 Task: Change  the formatting of the data to 'Which is Less than 10, 'In conditional formating, put the option 'Light Red Fill with Drak Red Text. 'In the sheet  Expense Control Logbookbook
Action: Mouse moved to (63, 142)
Screenshot: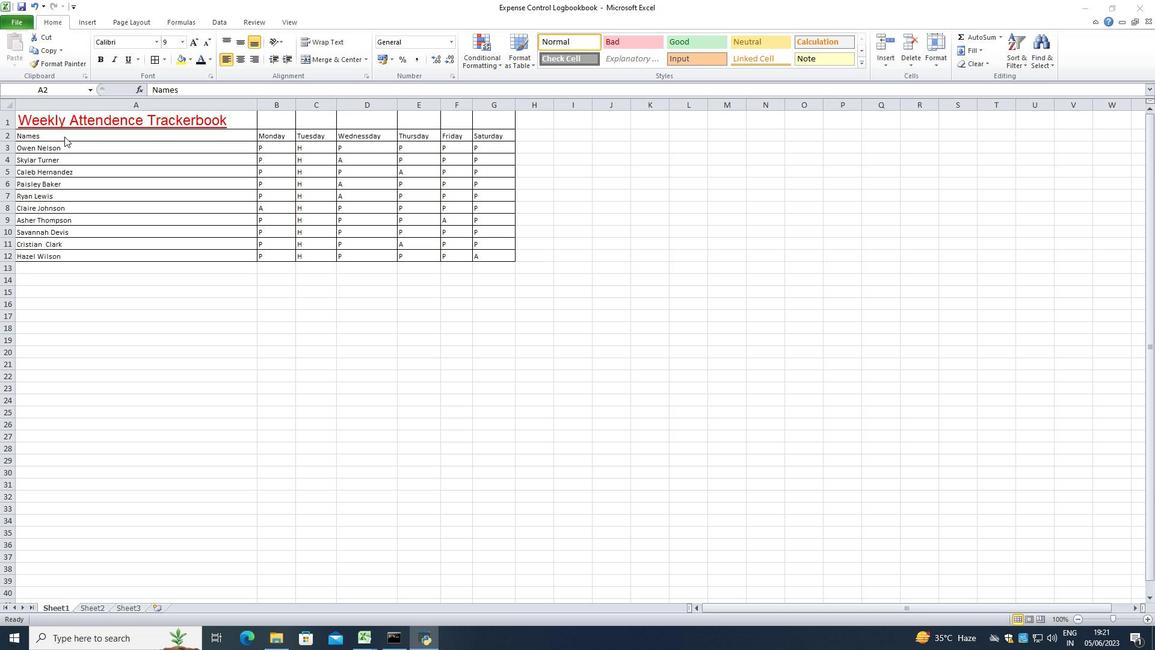 
Action: Mouse pressed left at (63, 142)
Screenshot: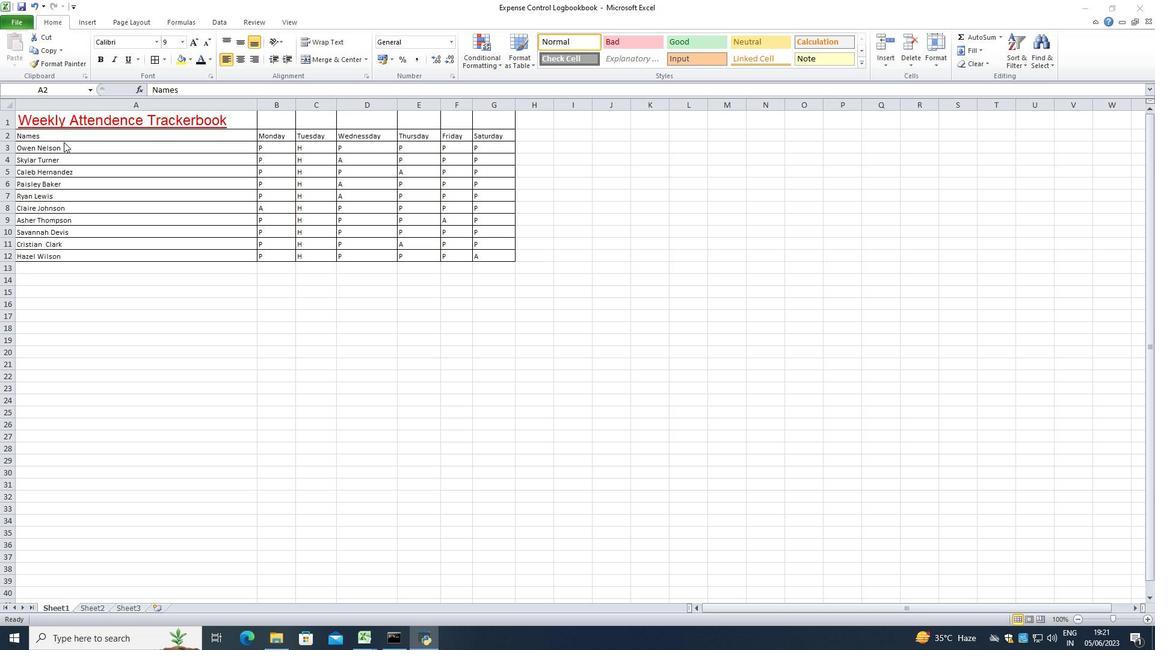 
Action: Mouse moved to (60, 141)
Screenshot: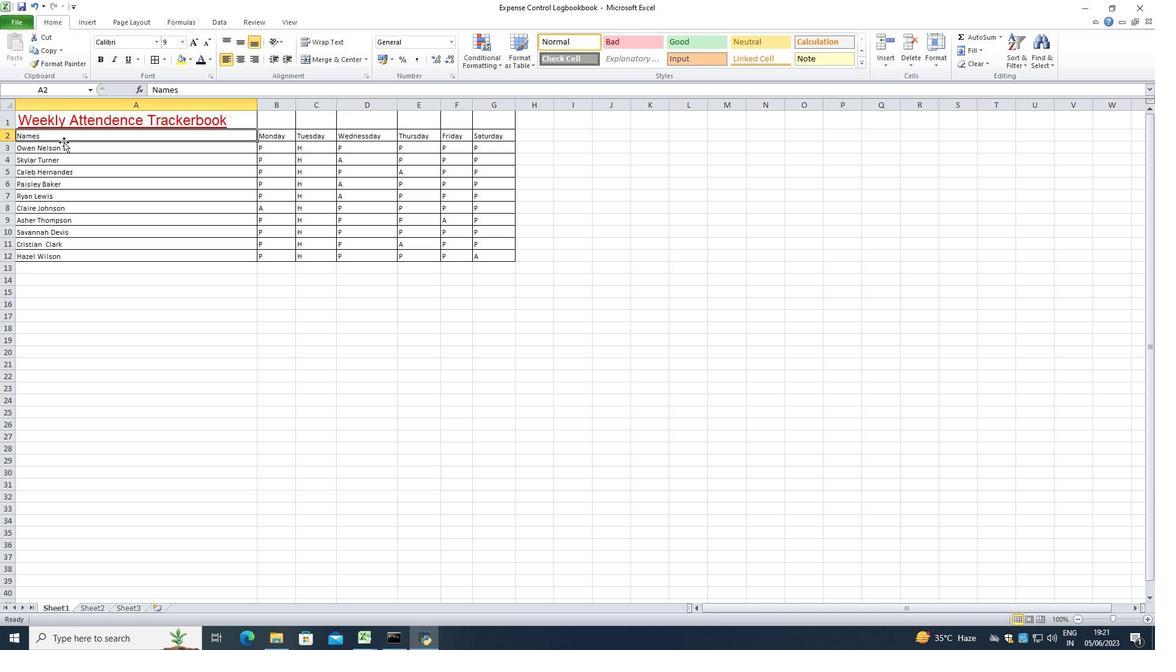 
Action: Mouse pressed left at (60, 141)
Screenshot: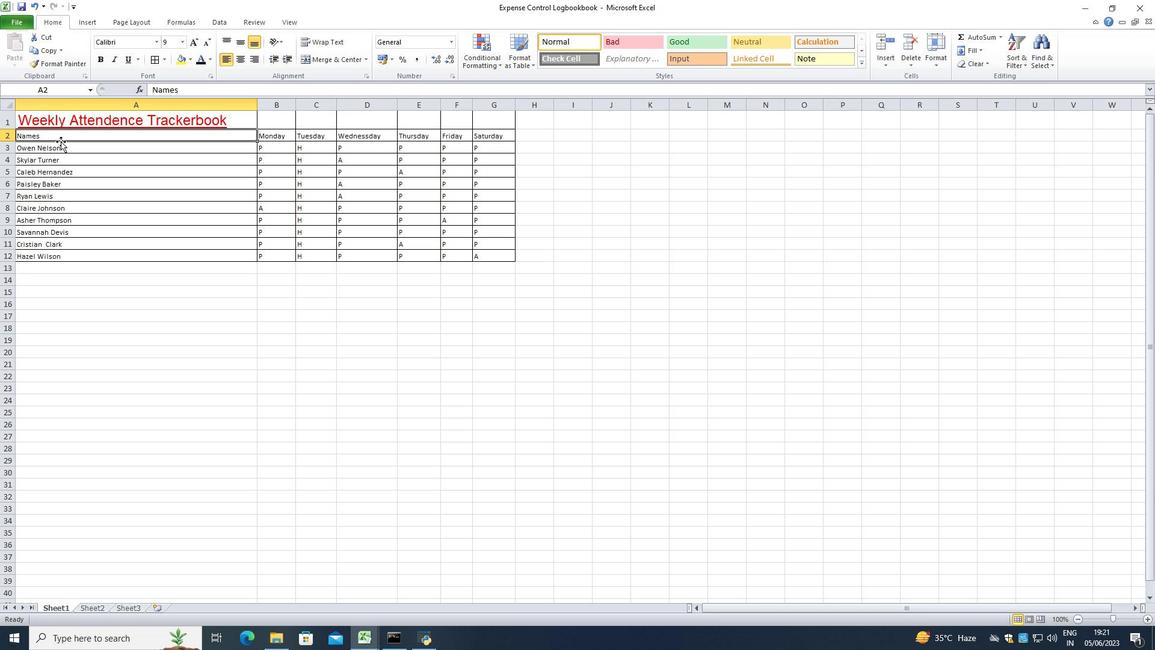 
Action: Mouse moved to (336, 328)
Screenshot: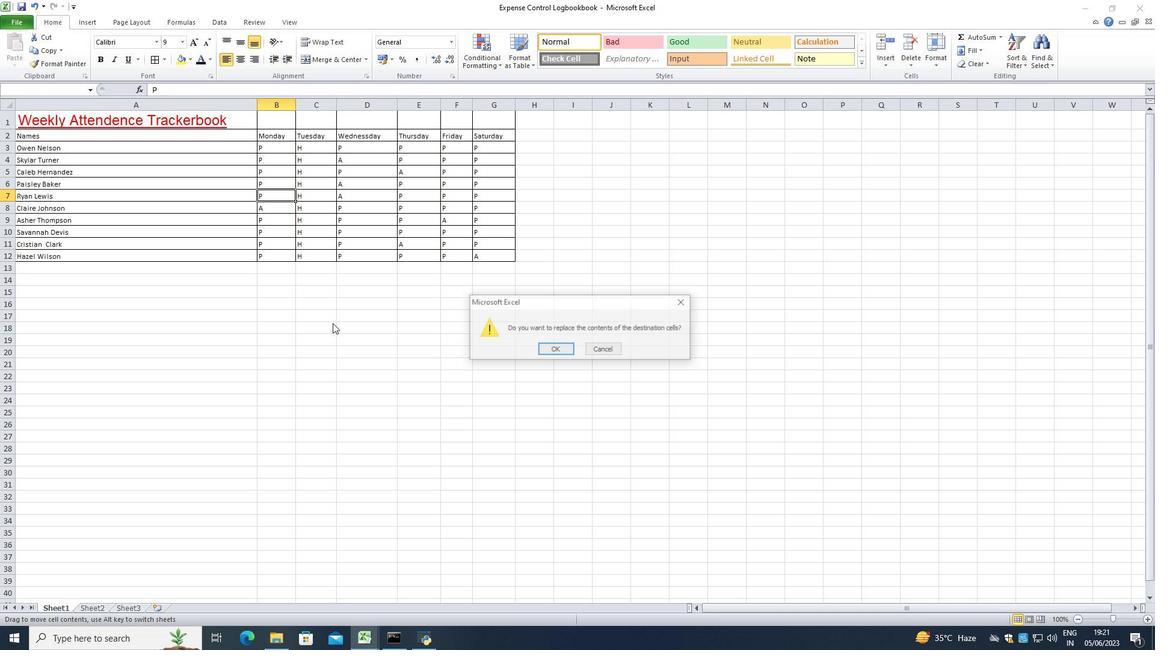 
Action: Mouse pressed left at (336, 328)
Screenshot: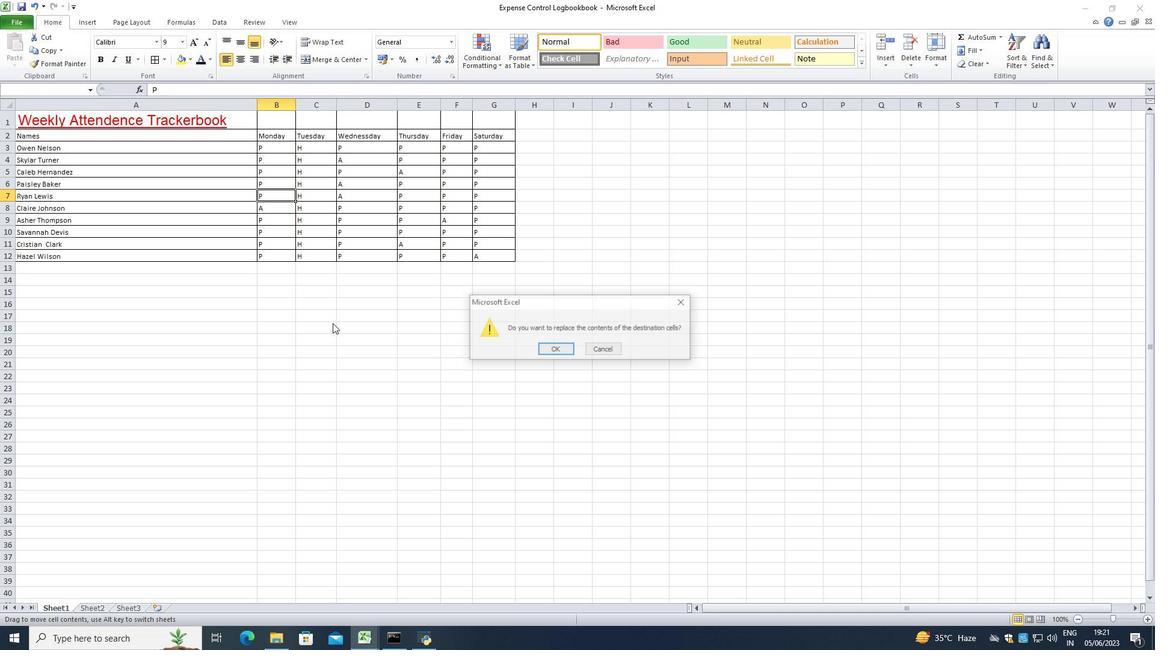
Action: Mouse moved to (385, 361)
Screenshot: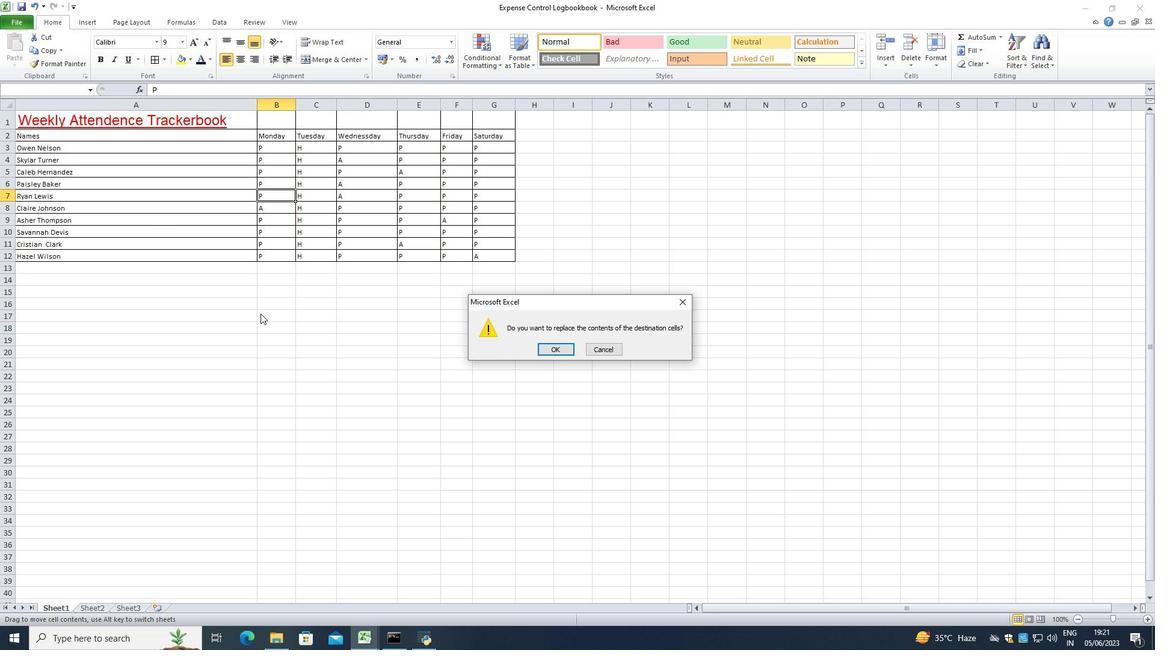 
Action: Mouse pressed left at (385, 361)
Screenshot: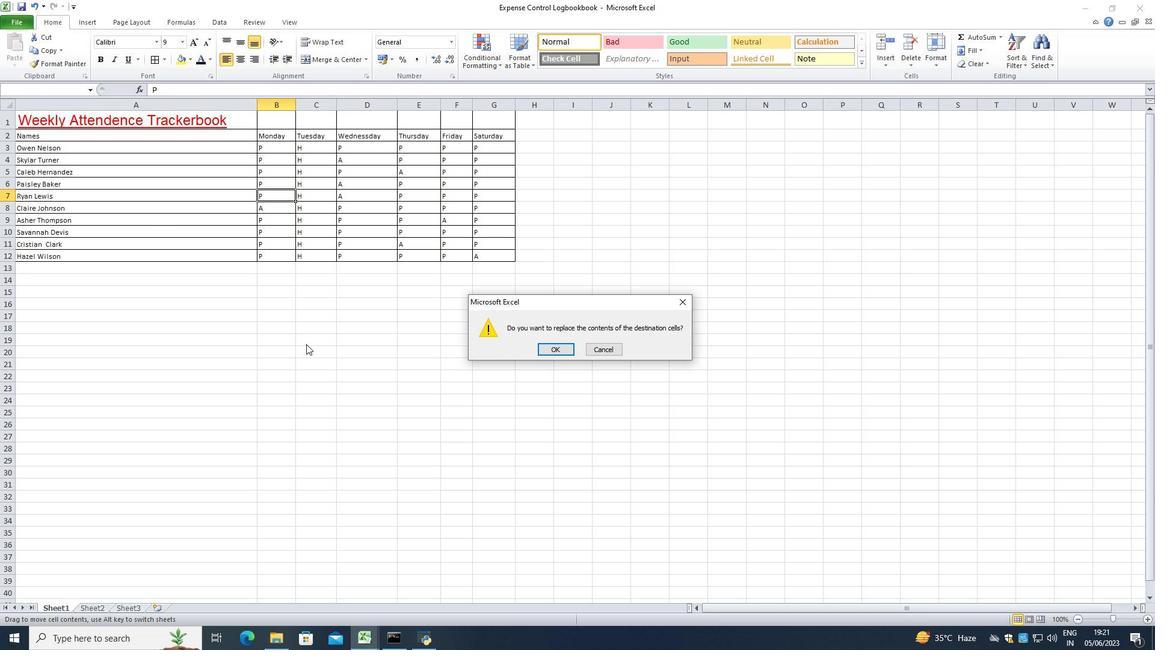 
Action: Mouse moved to (680, 299)
Screenshot: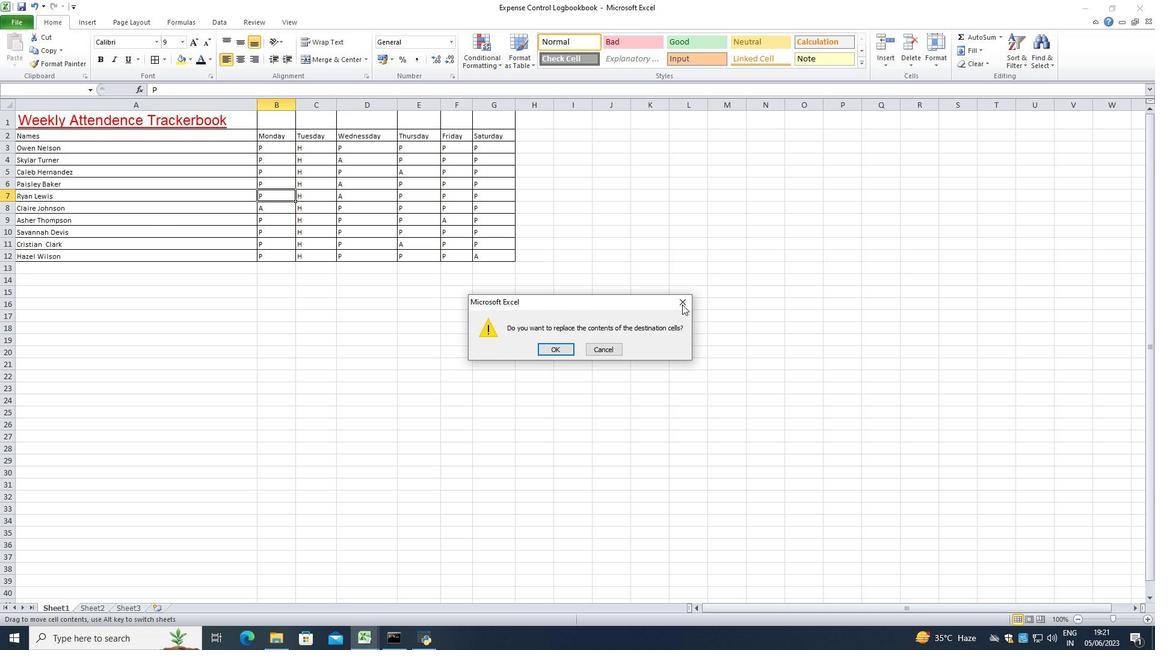 
Action: Mouse pressed left at (680, 299)
Screenshot: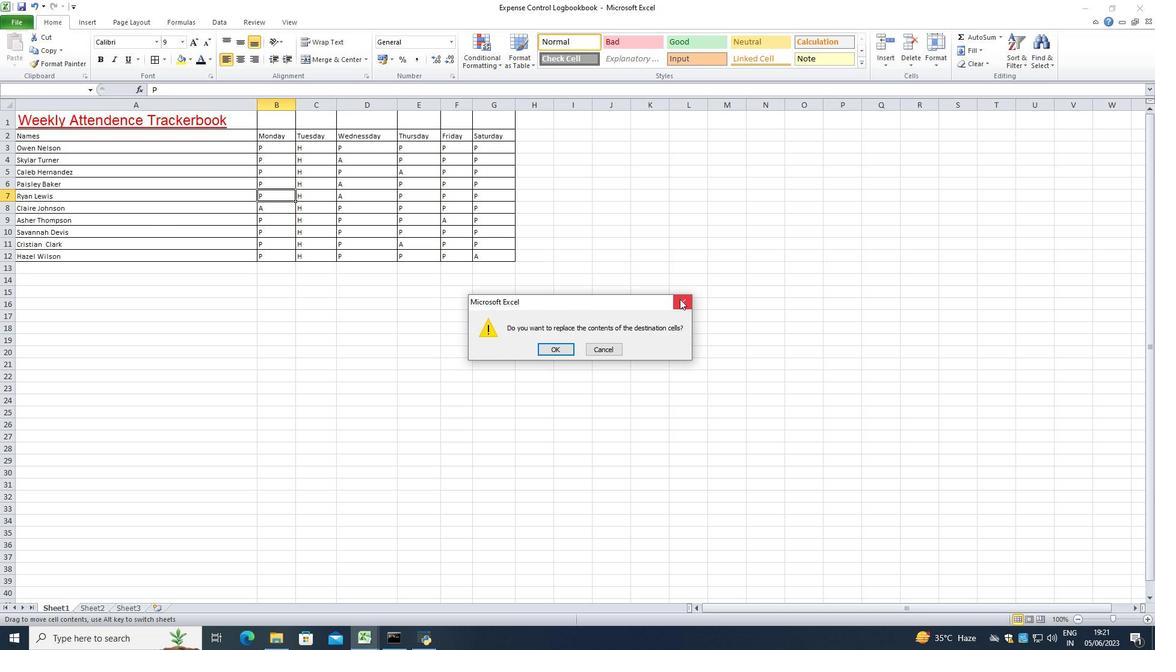 
Action: Mouse moved to (46, 136)
Screenshot: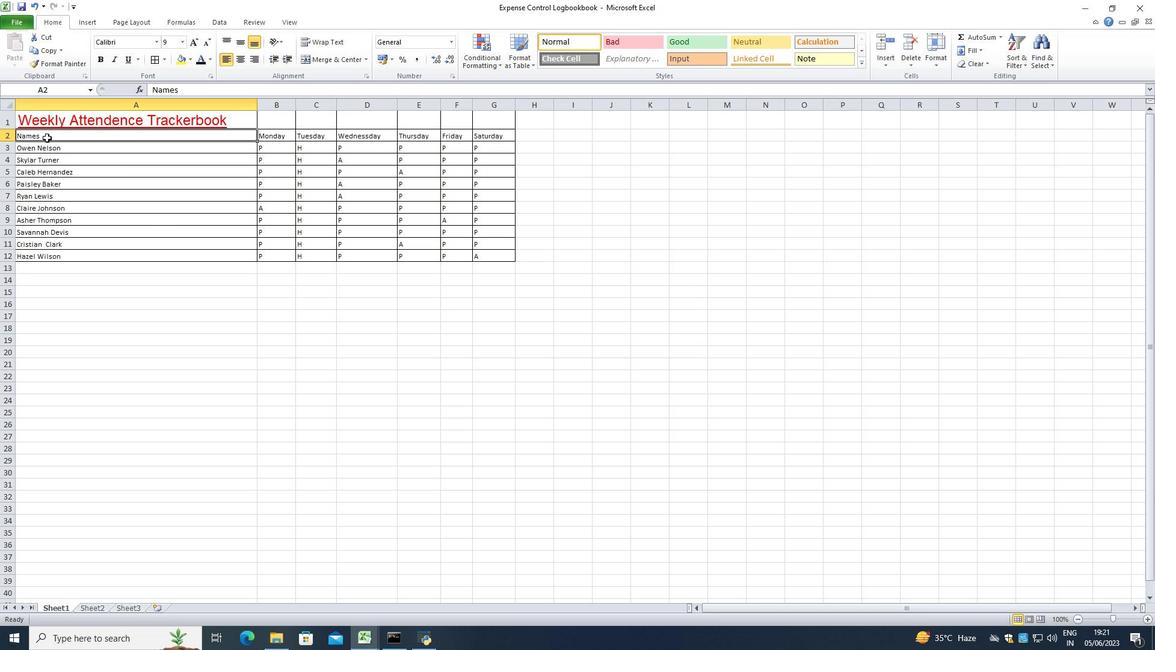 
Action: Mouse pressed left at (46, 136)
Screenshot: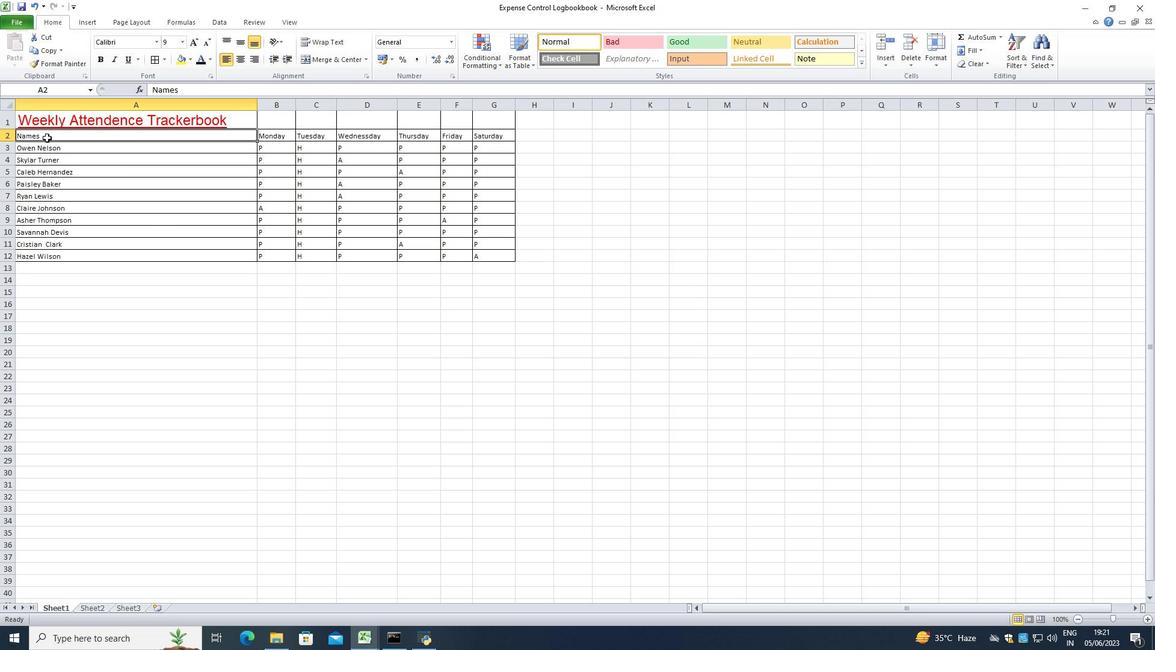 
Action: Mouse moved to (481, 53)
Screenshot: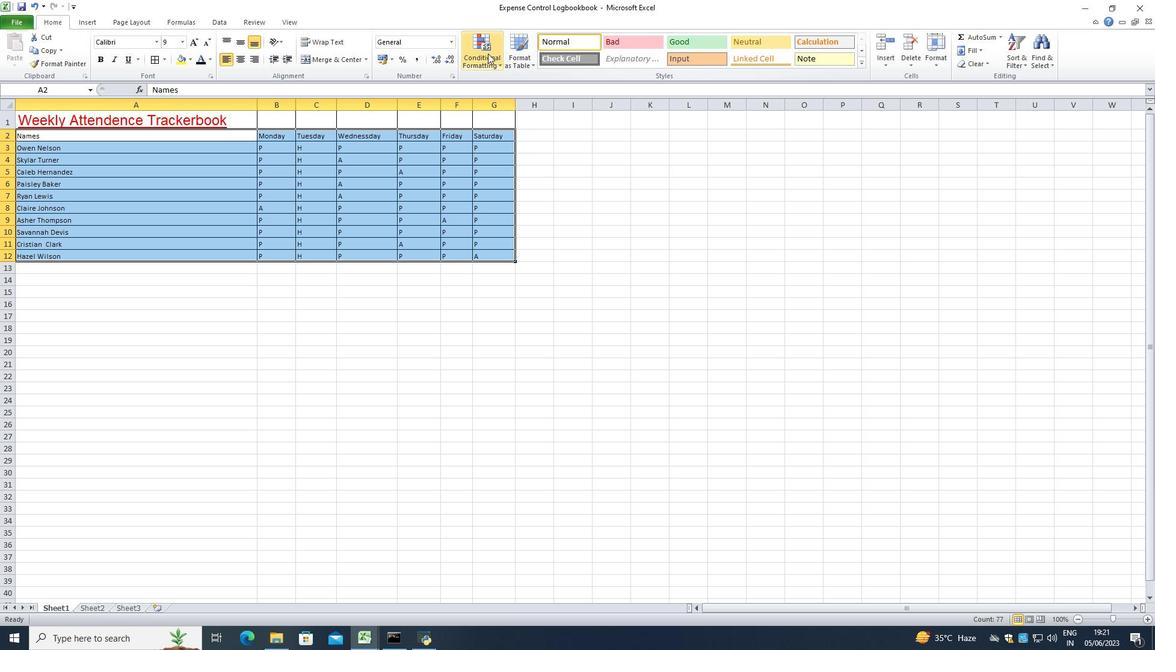 
Action: Mouse pressed left at (481, 53)
Screenshot: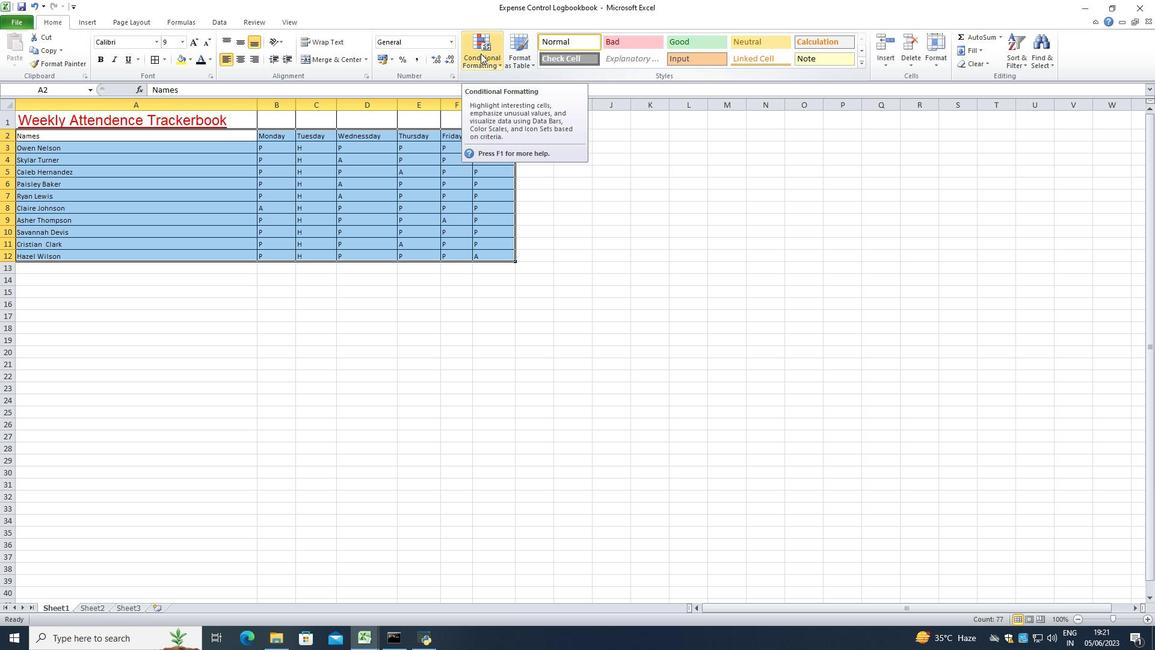 
Action: Mouse moved to (605, 109)
Screenshot: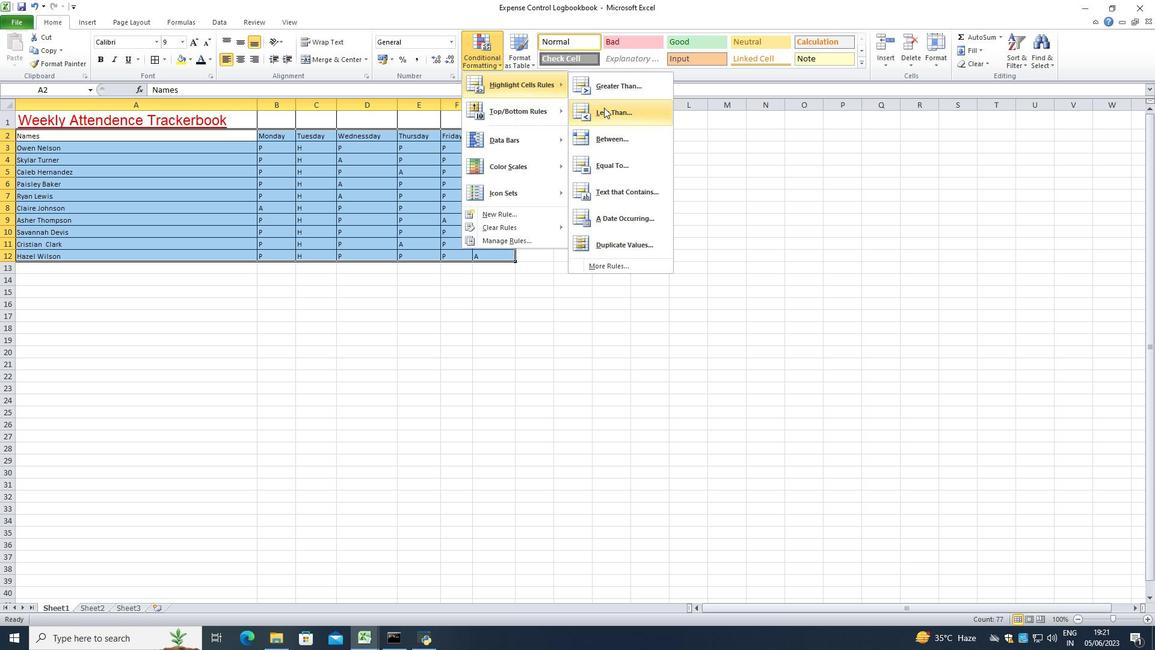 
Action: Mouse pressed left at (605, 109)
Screenshot: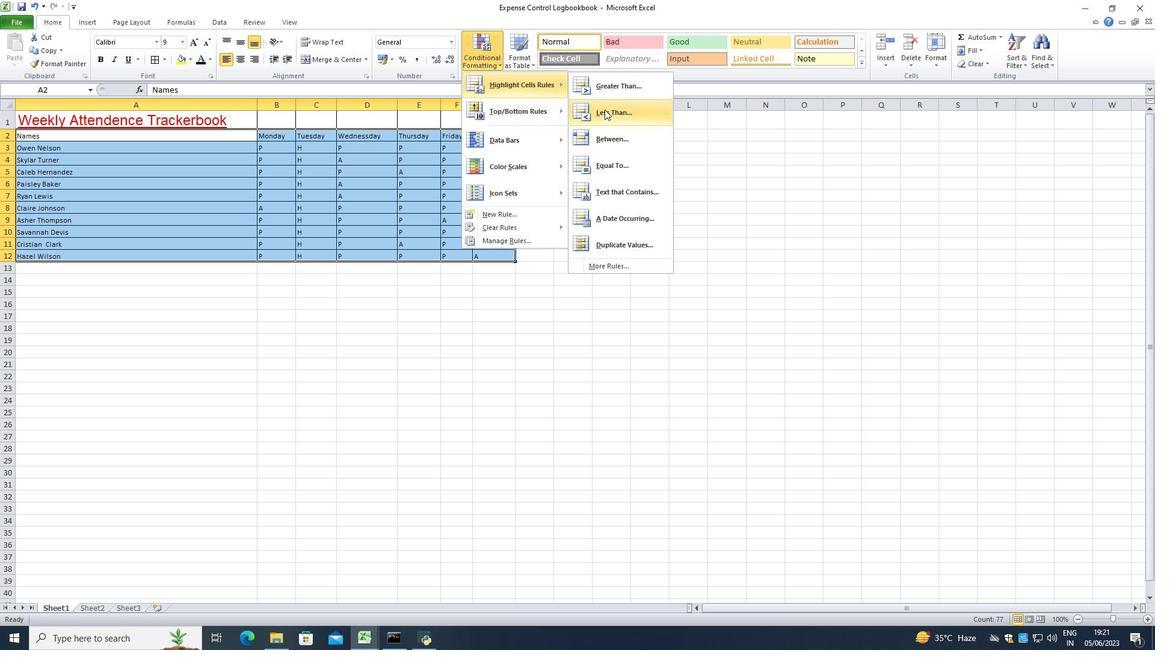
Action: Mouse moved to (261, 305)
Screenshot: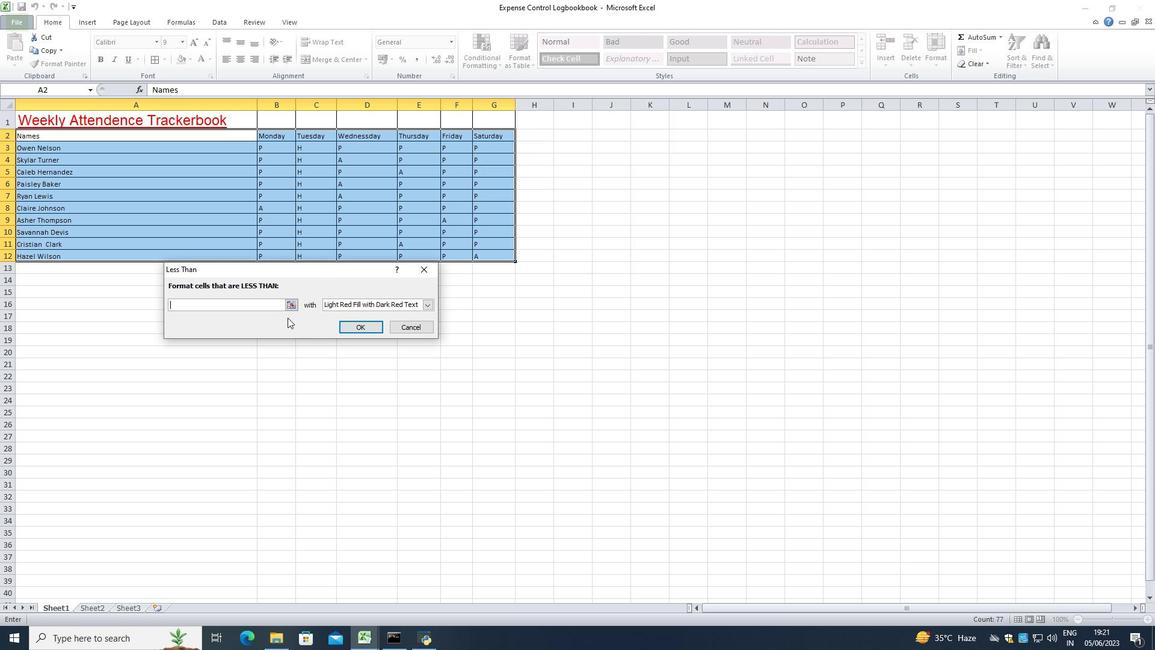 
Action: Mouse pressed left at (261, 305)
Screenshot: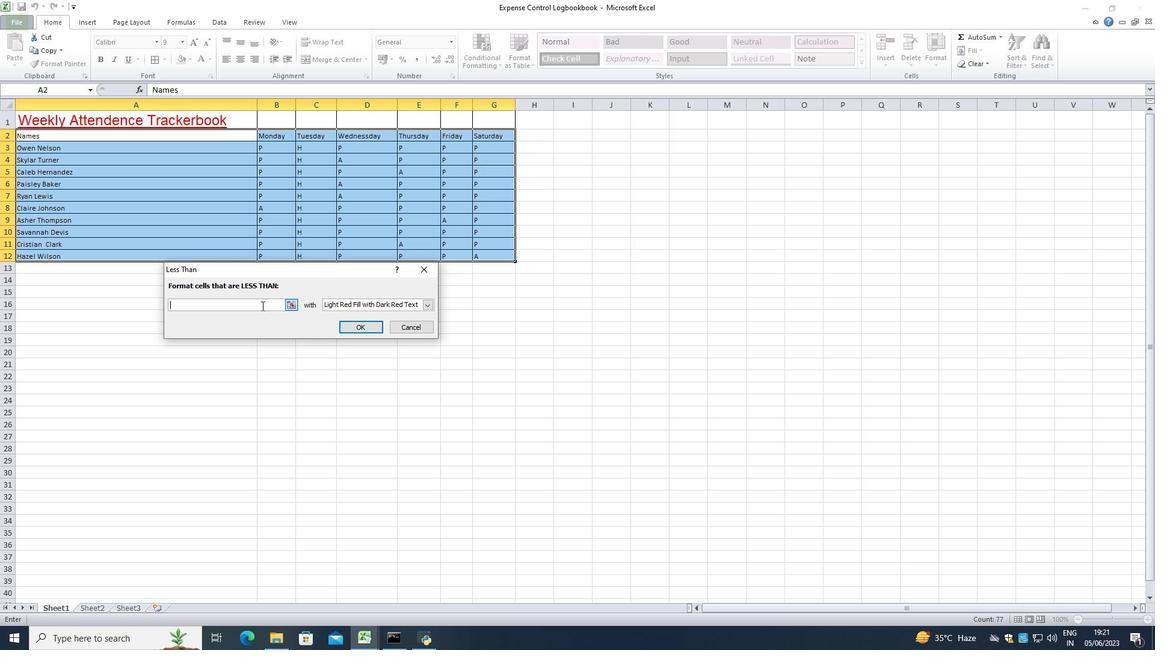 
Action: Mouse moved to (261, 305)
Screenshot: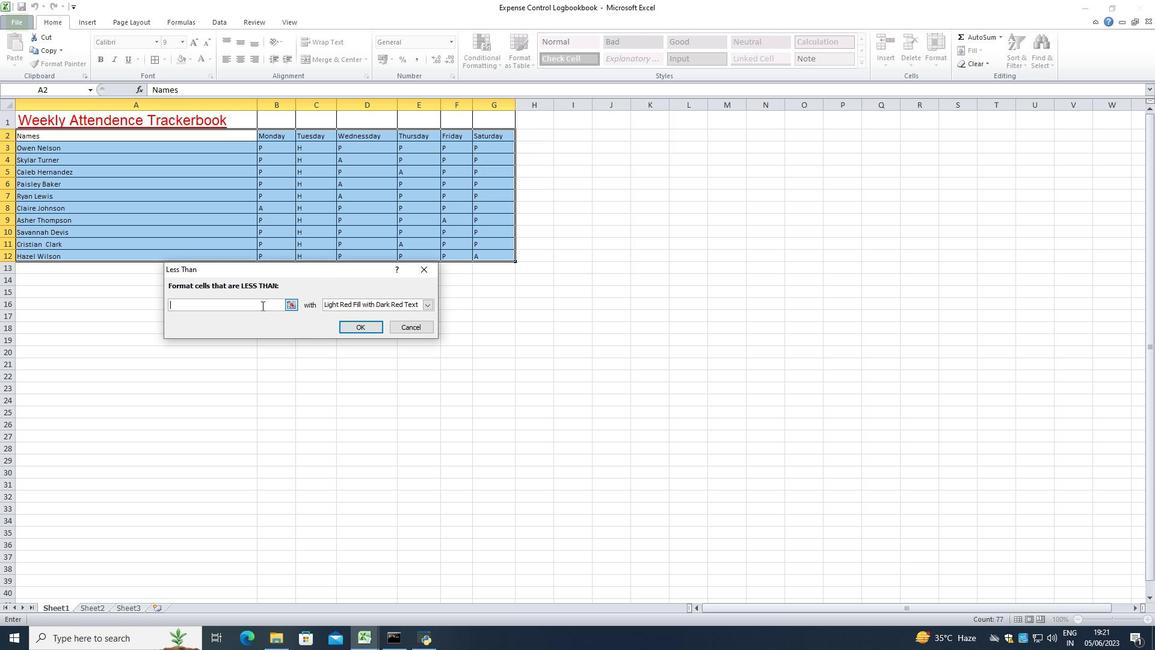 
Action: Key pressed 1
Screenshot: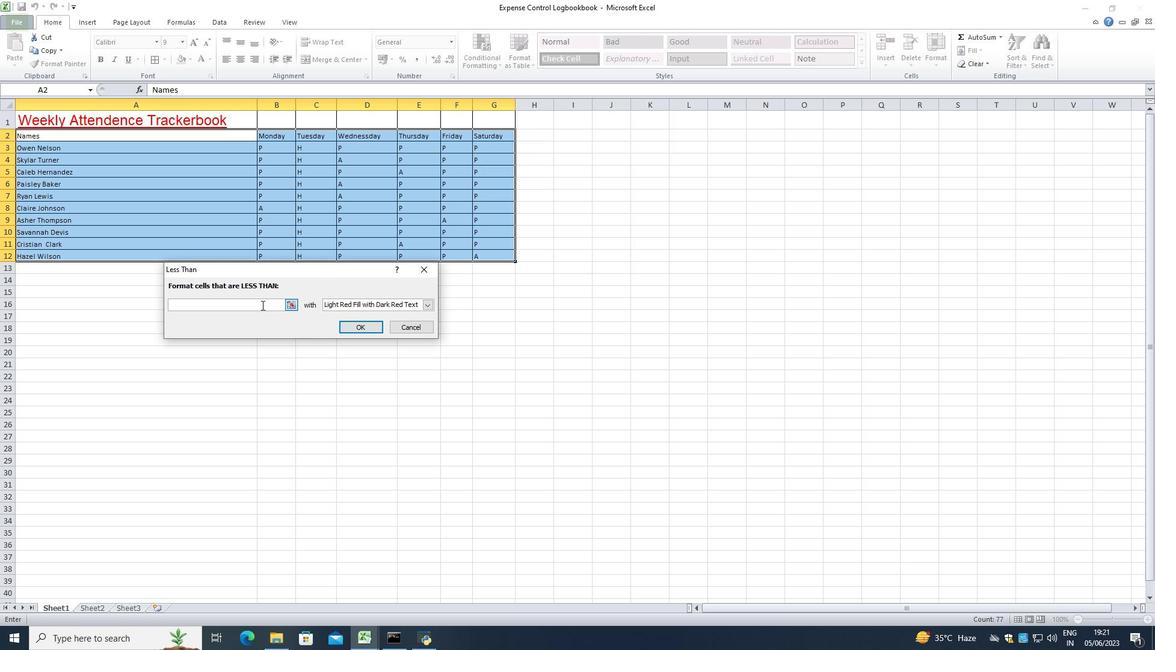 
Action: Mouse moved to (262, 304)
Screenshot: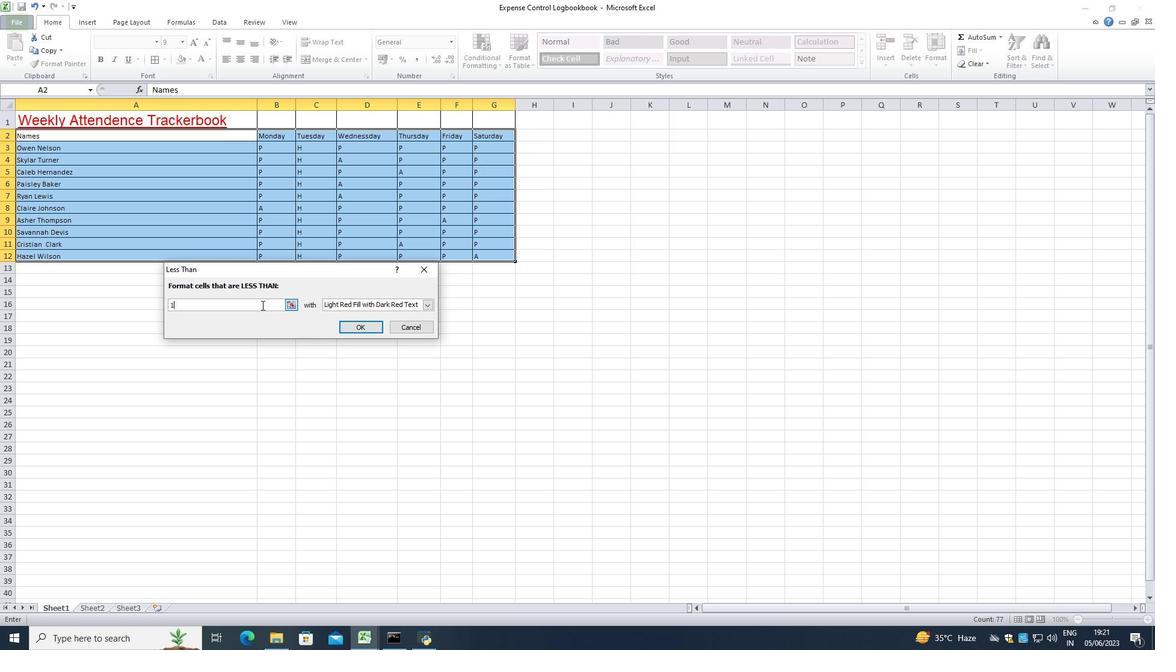 
Action: Key pressed 0
Screenshot: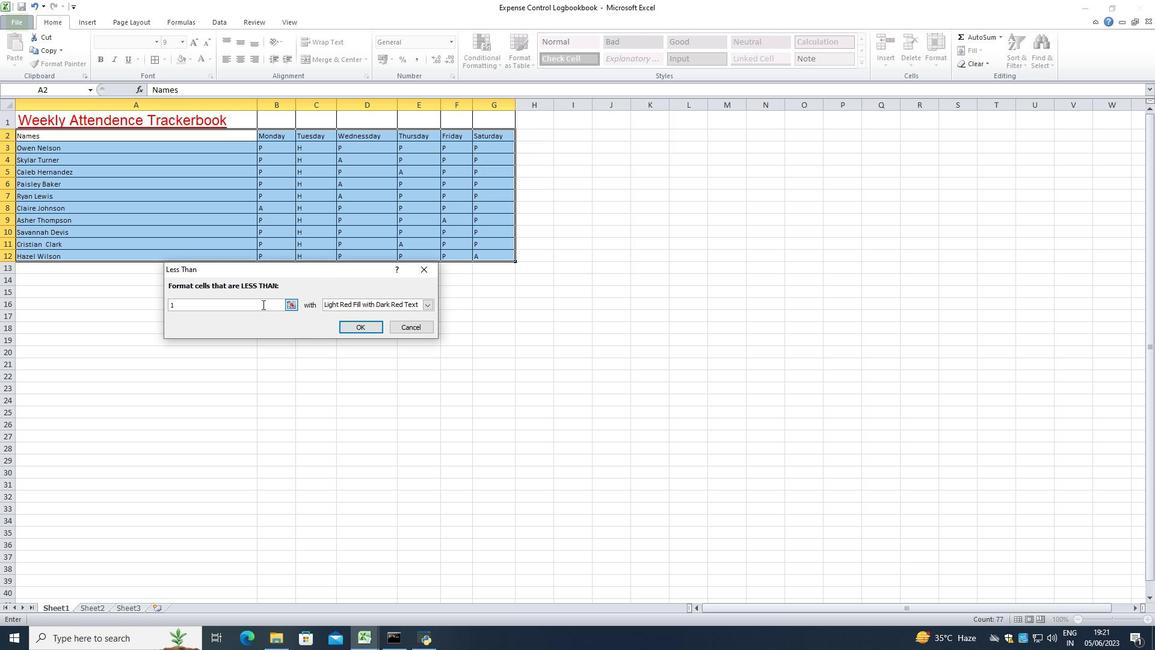 
Action: Mouse moved to (428, 305)
Screenshot: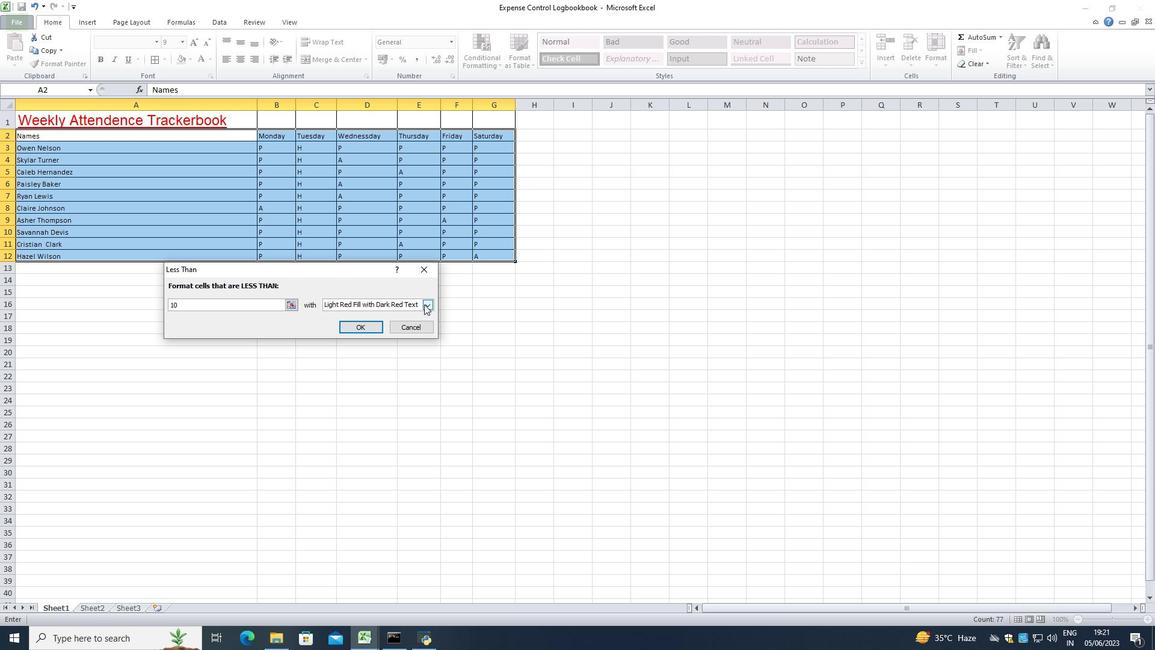 
Action: Mouse pressed left at (428, 305)
Screenshot: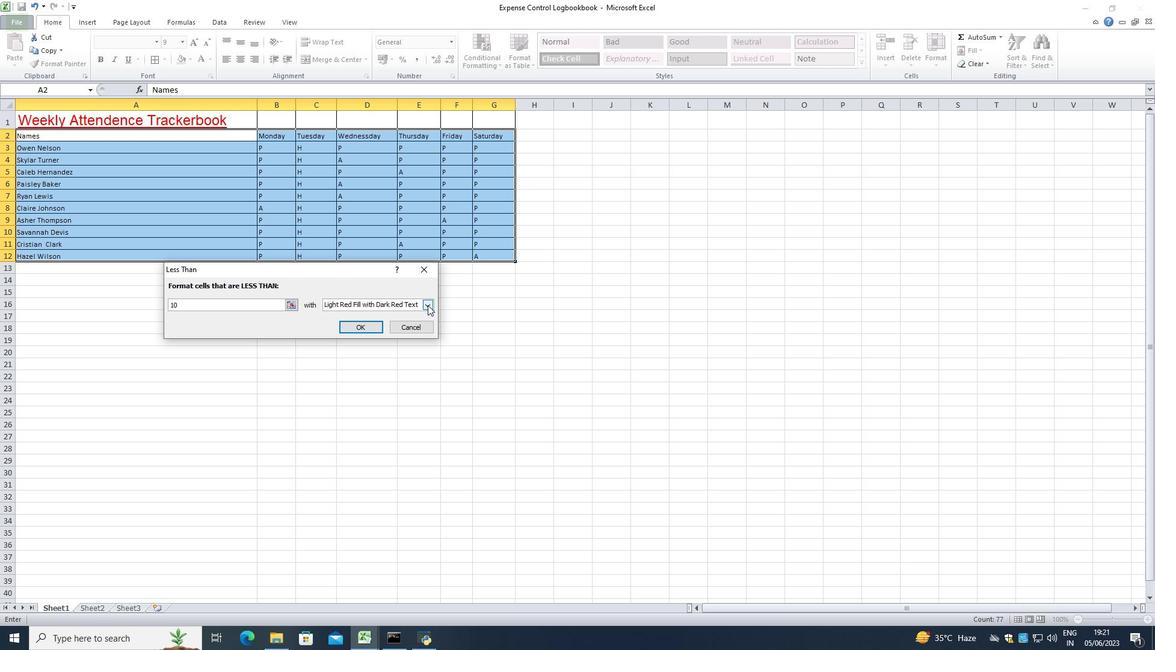 
Action: Mouse moved to (354, 318)
Screenshot: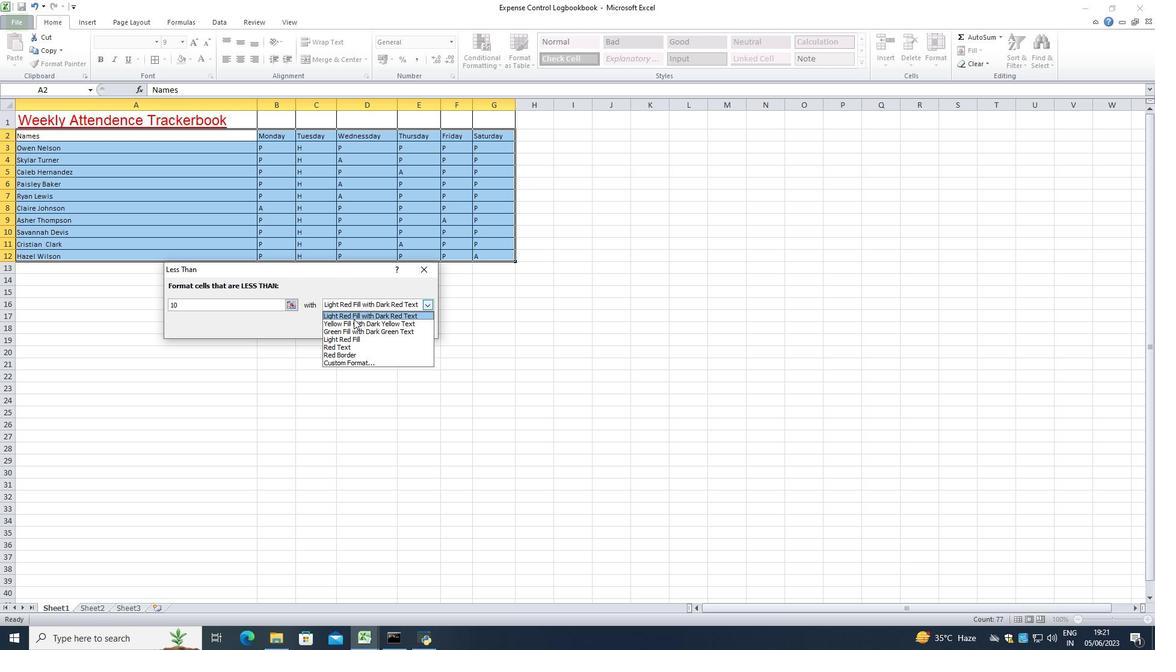 
Action: Mouse pressed left at (354, 318)
Screenshot: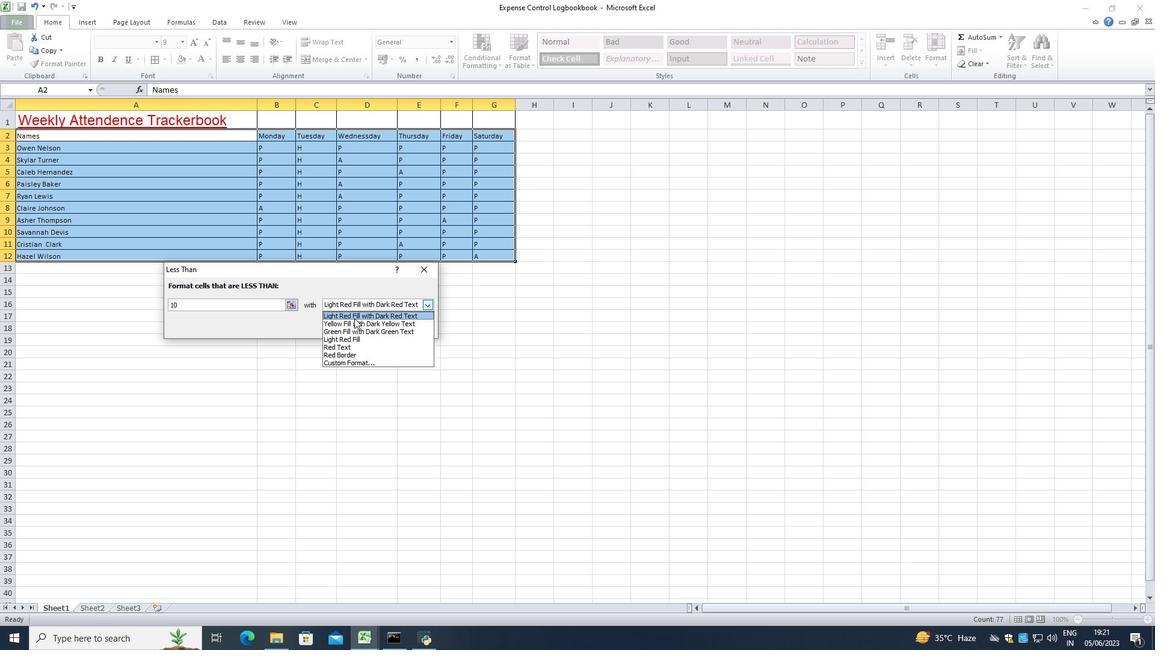 
Action: Mouse moved to (355, 326)
Screenshot: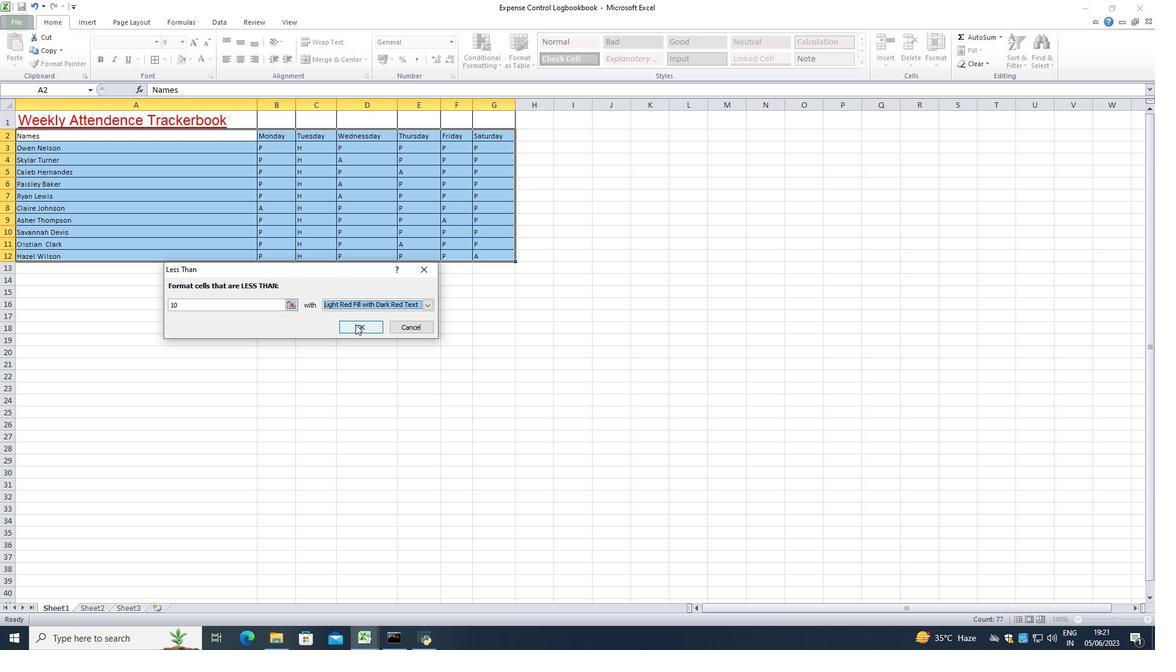 
Action: Mouse pressed left at (355, 326)
Screenshot: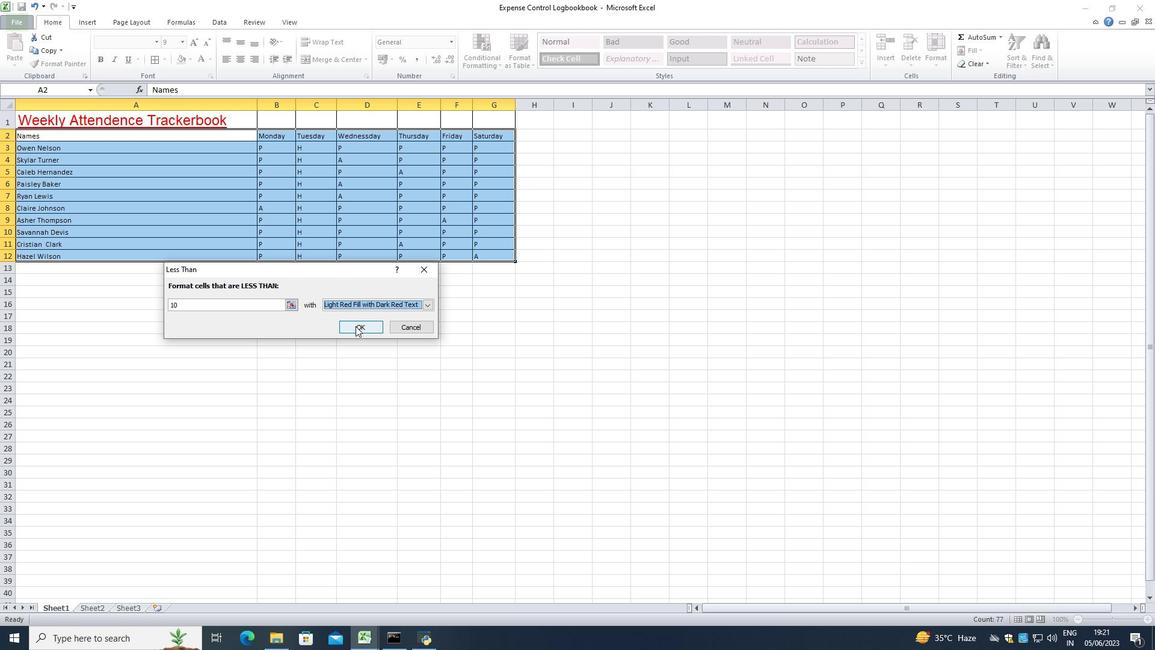 
Action: Mouse moved to (19, 26)
Screenshot: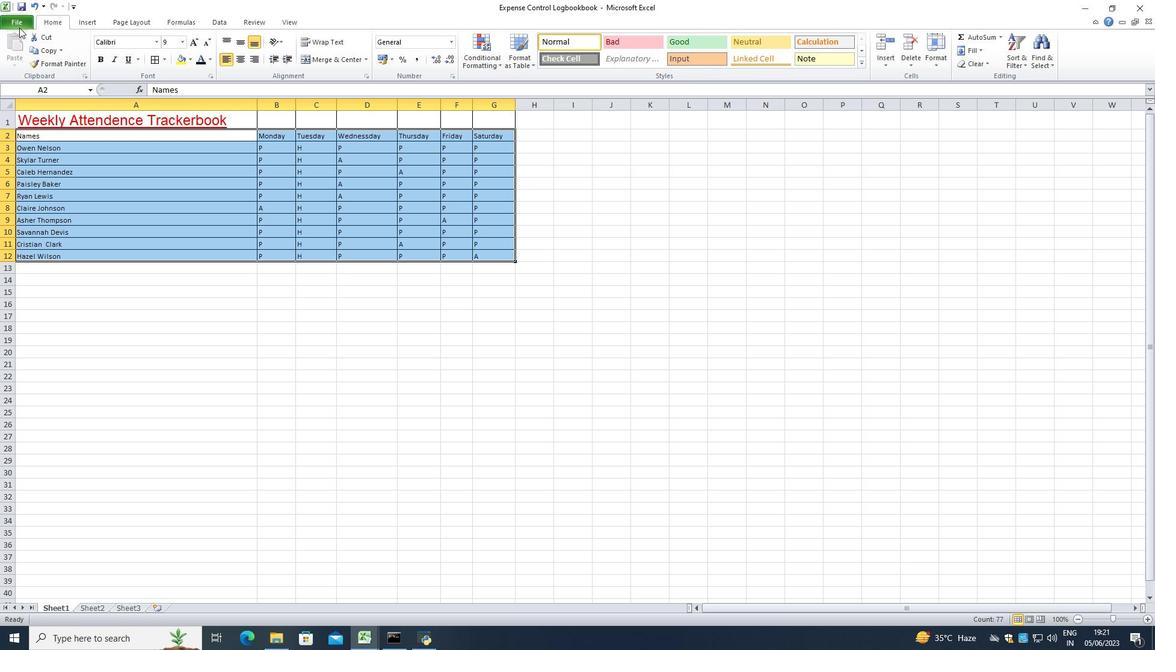 
Action: Mouse pressed left at (19, 26)
Screenshot: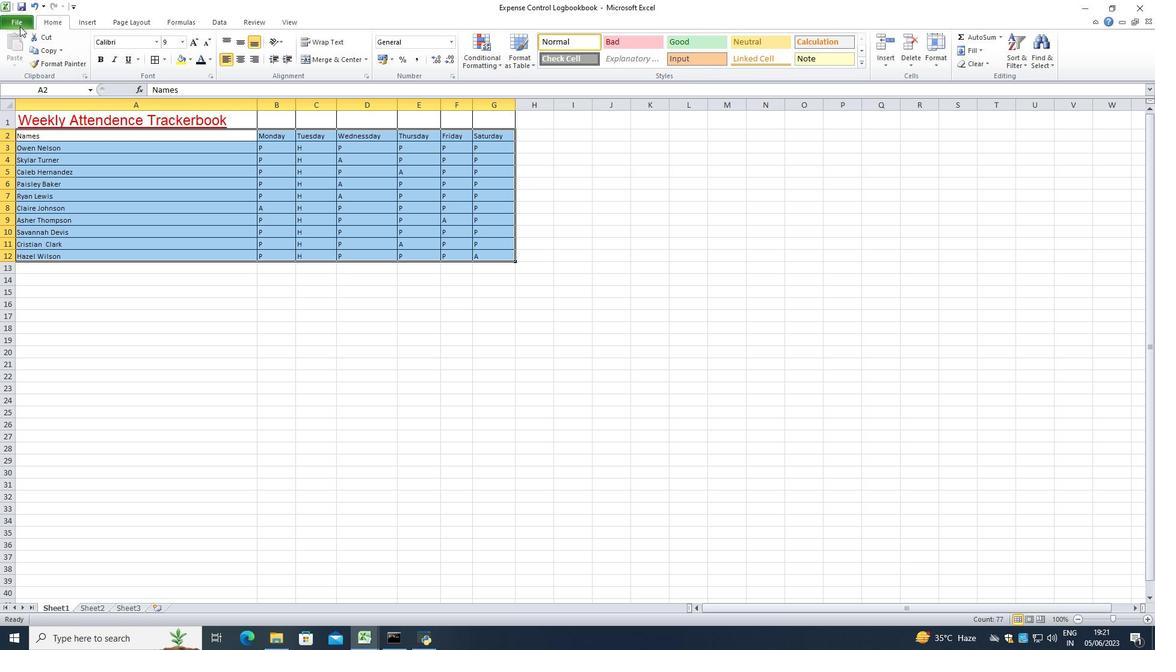 
Action: Mouse moved to (31, 57)
Screenshot: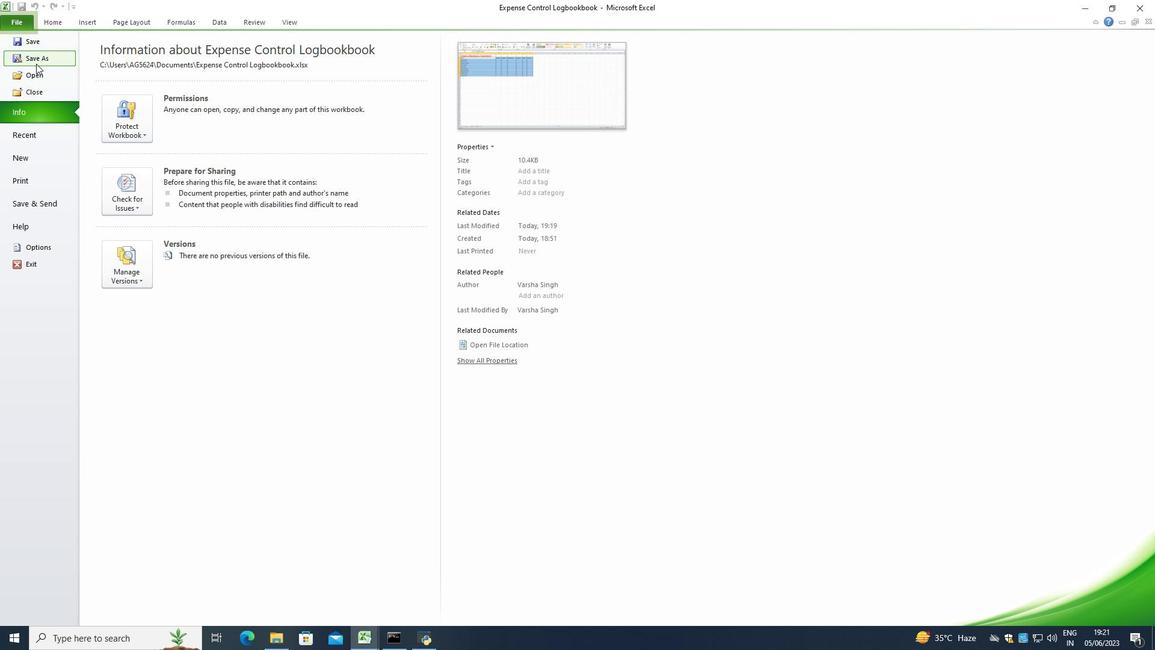 
Action: Mouse pressed left at (31, 57)
Screenshot: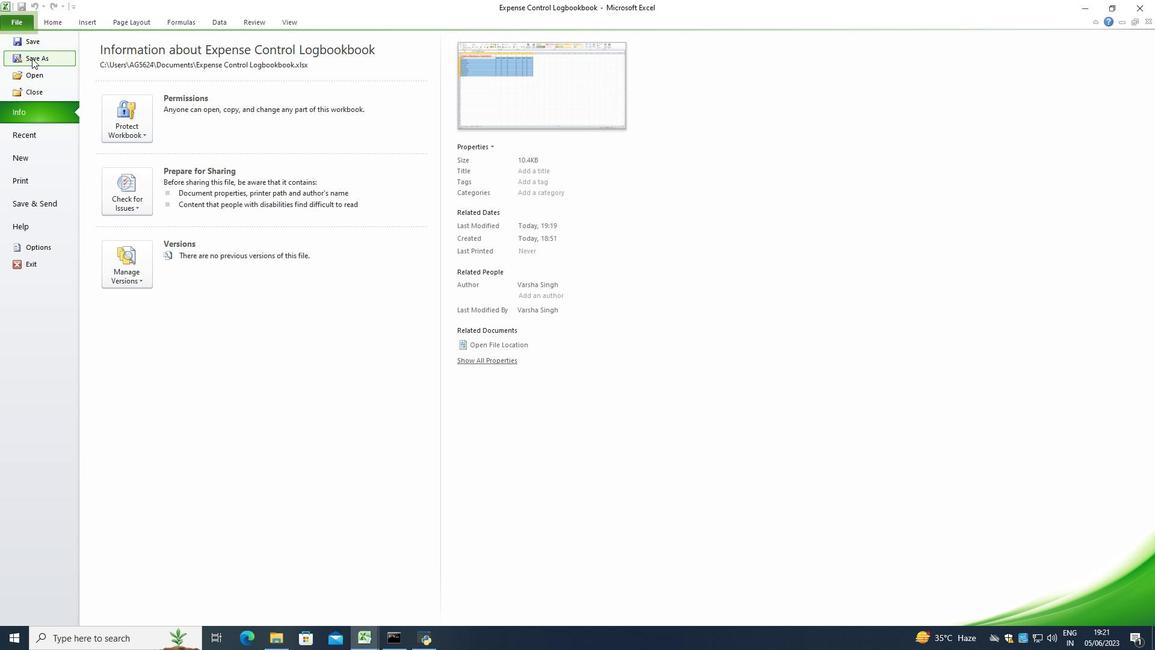 
Action: Mouse moved to (479, 325)
Screenshot: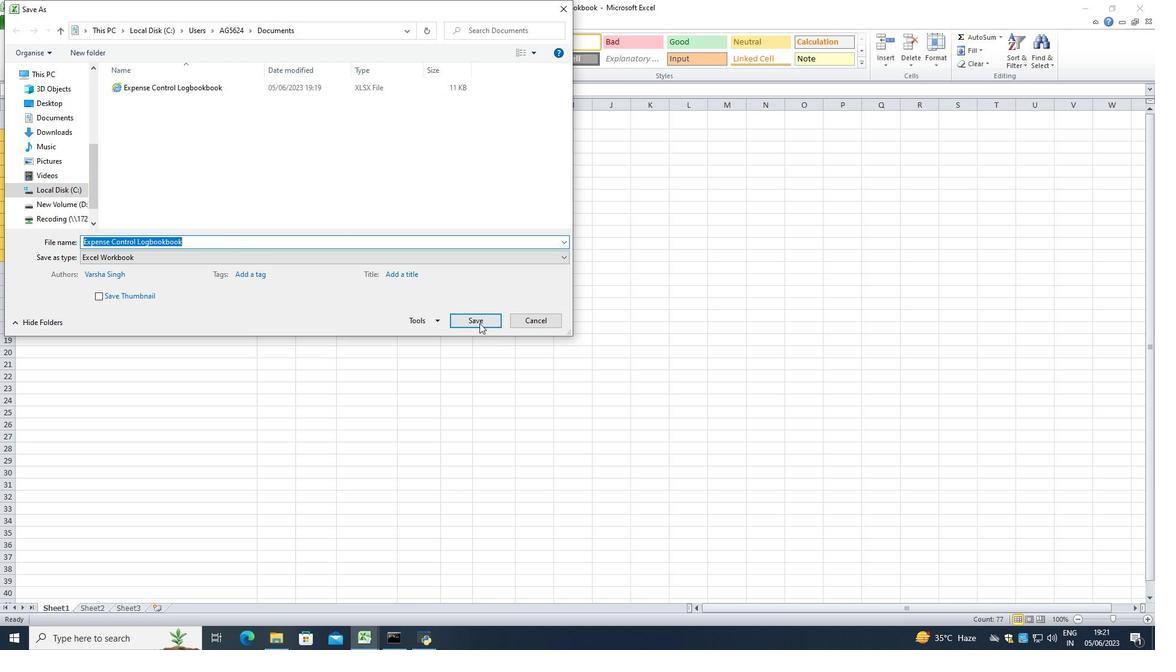 
Action: Mouse pressed left at (479, 325)
Screenshot: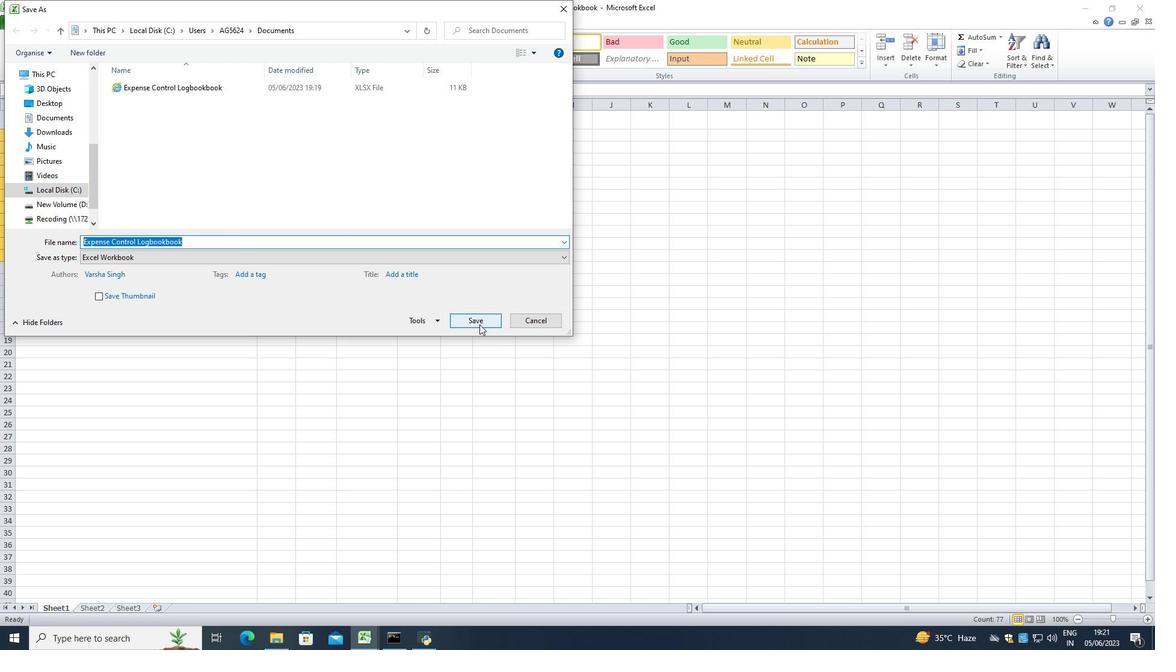 
Action: Mouse moved to (618, 320)
Screenshot: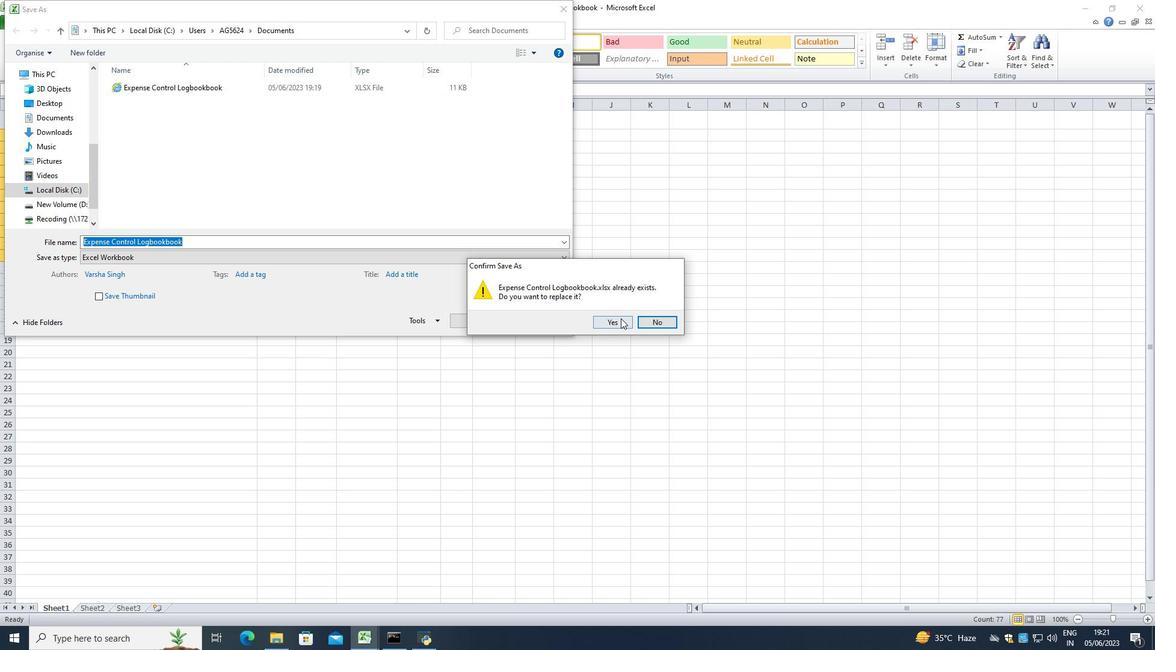 
Action: Mouse pressed left at (618, 320)
Screenshot: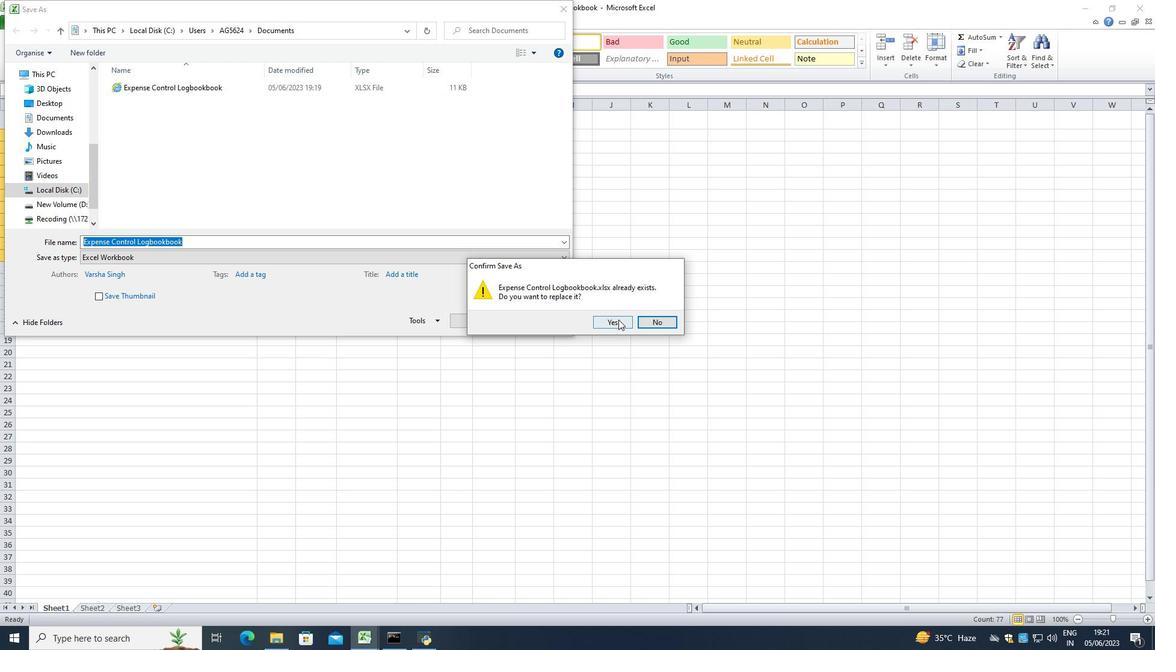 
Action: Mouse moved to (523, 297)
Screenshot: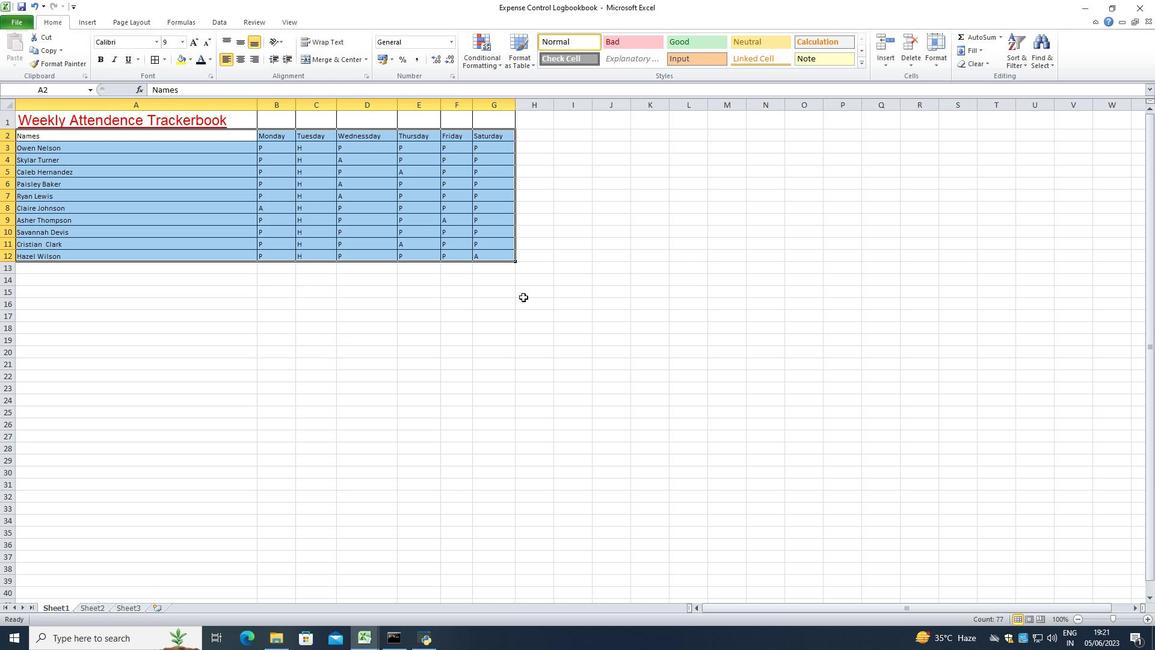 
